 Task: Assign in the project ToxicWorks the issue 'Improve the appâ€™s performance during network interruptions' to the sprint 'Starship'.
Action: Mouse moved to (929, 464)
Screenshot: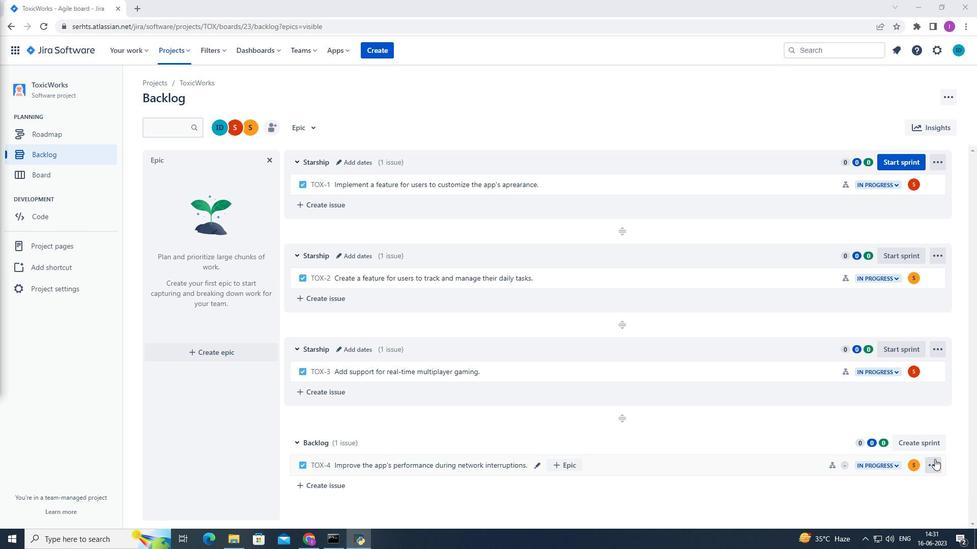 
Action: Mouse pressed left at (929, 464)
Screenshot: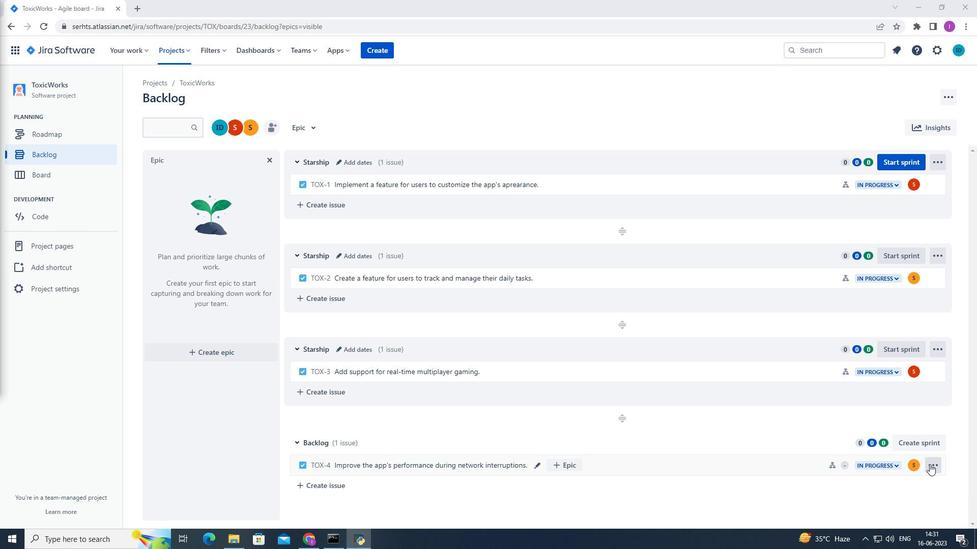 
Action: Mouse moved to (900, 412)
Screenshot: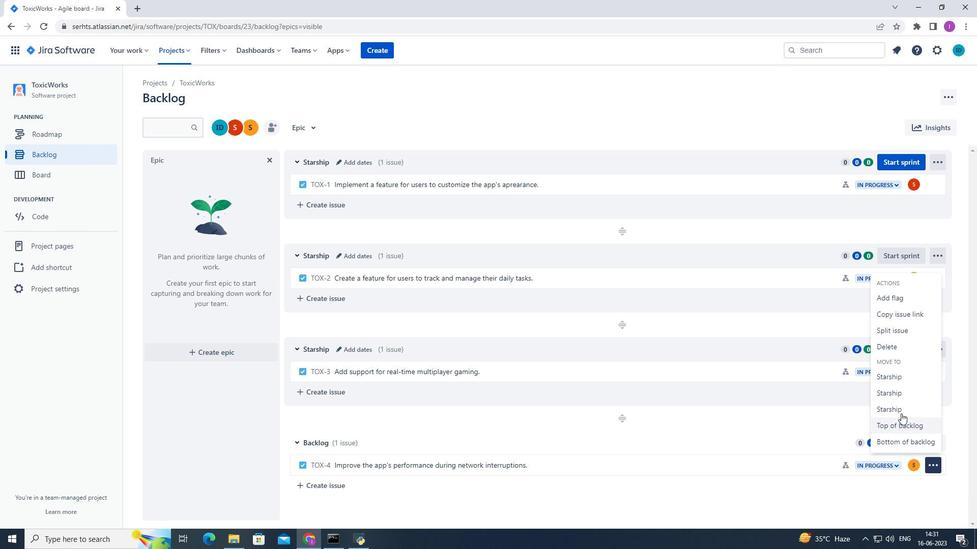 
Action: Mouse pressed left at (900, 412)
Screenshot: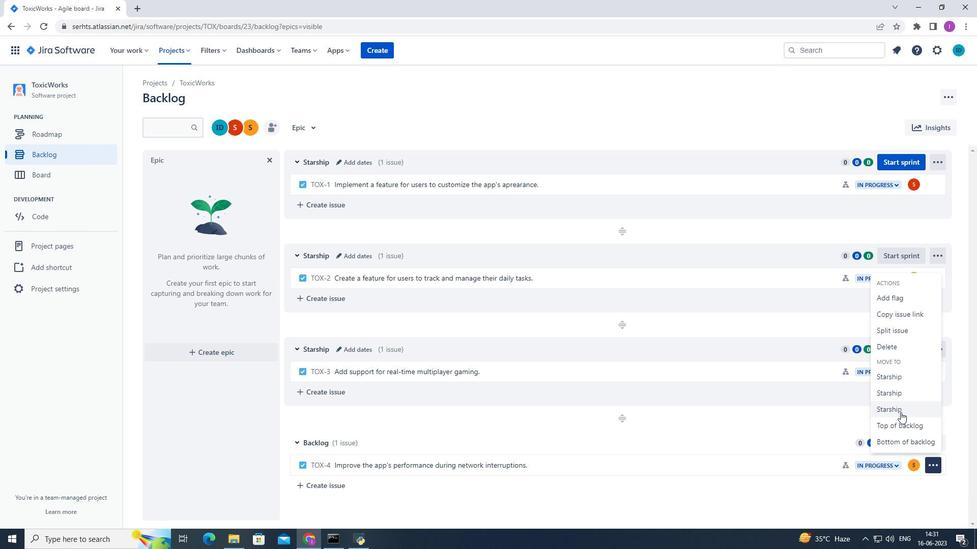 
